 Task: Add Member Danyal to Card Card0032 in Board Board0023 in Workspace Development in Trello
Action: Mouse moved to (447, 498)
Screenshot: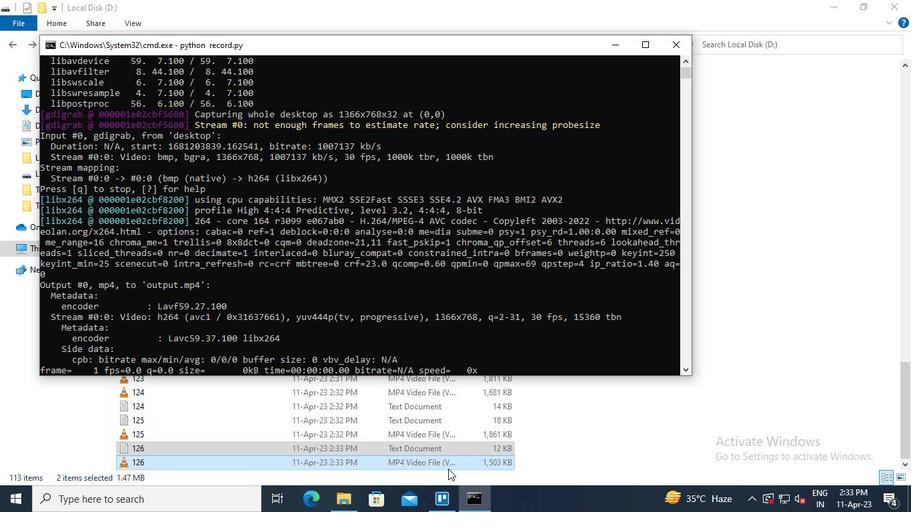 
Action: Mouse pressed left at (447, 498)
Screenshot: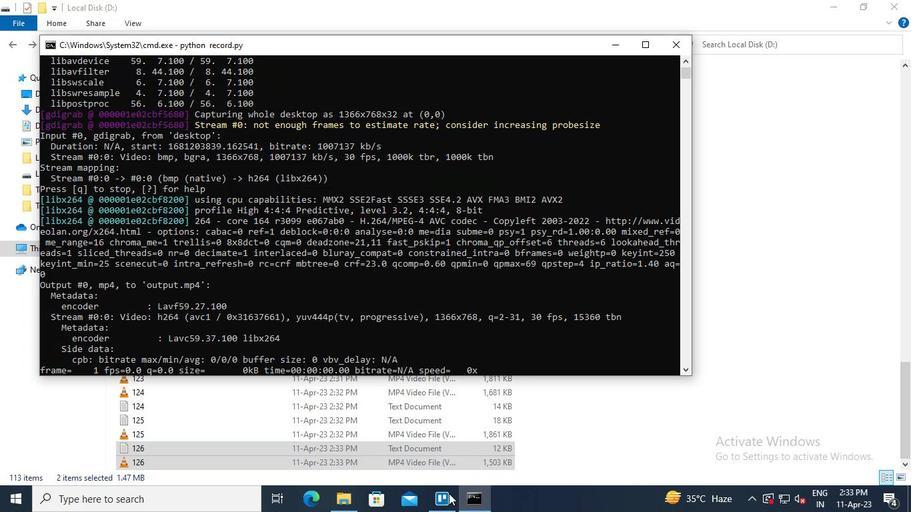 
Action: Mouse moved to (247, 424)
Screenshot: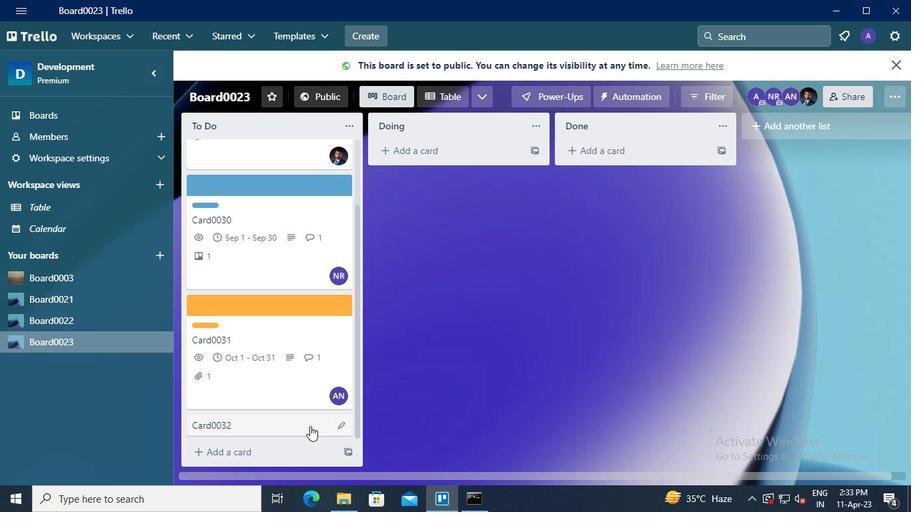 
Action: Mouse pressed left at (247, 424)
Screenshot: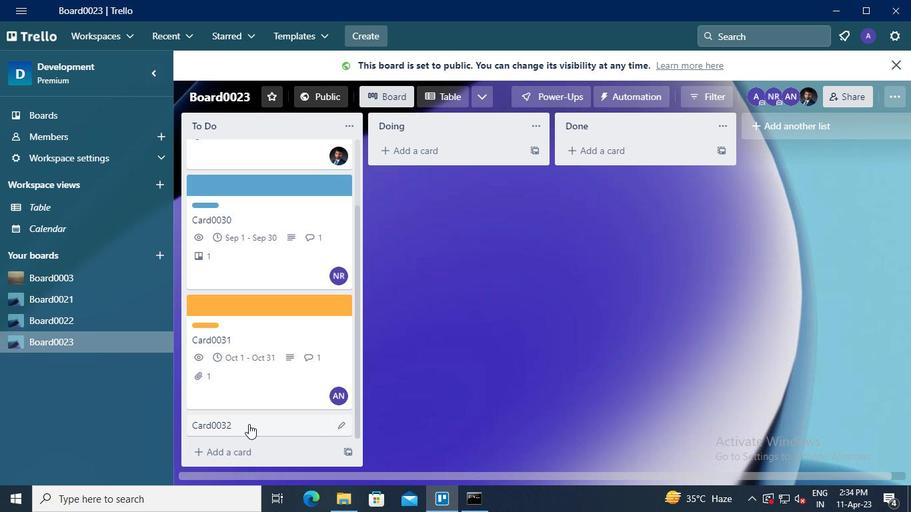 
Action: Mouse moved to (616, 176)
Screenshot: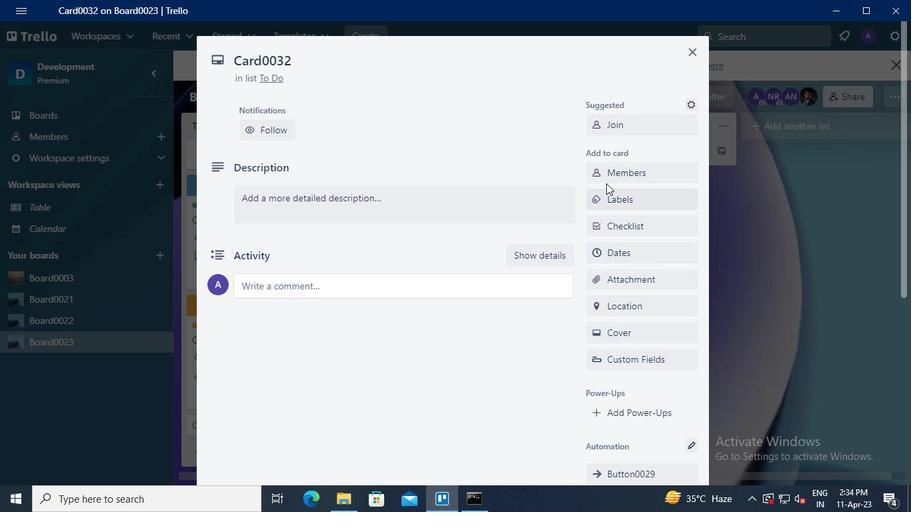 
Action: Mouse pressed left at (616, 176)
Screenshot: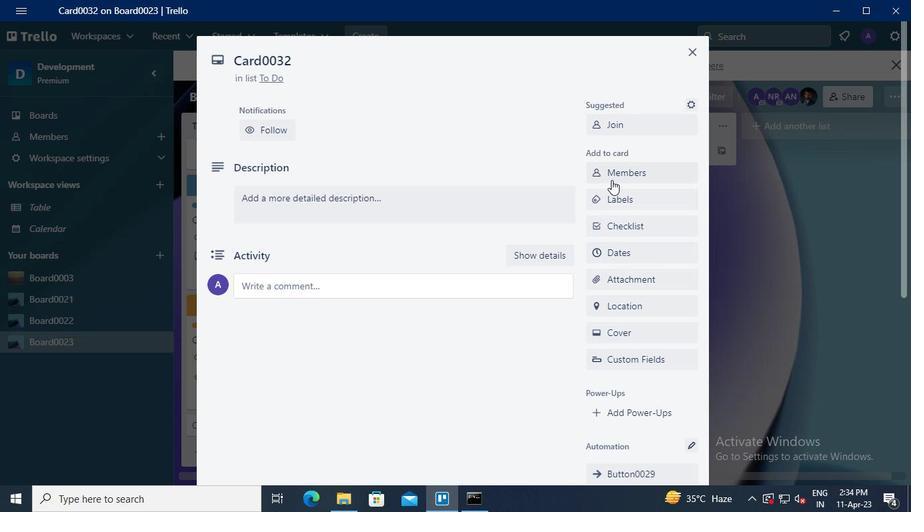 
Action: Mouse moved to (585, 195)
Screenshot: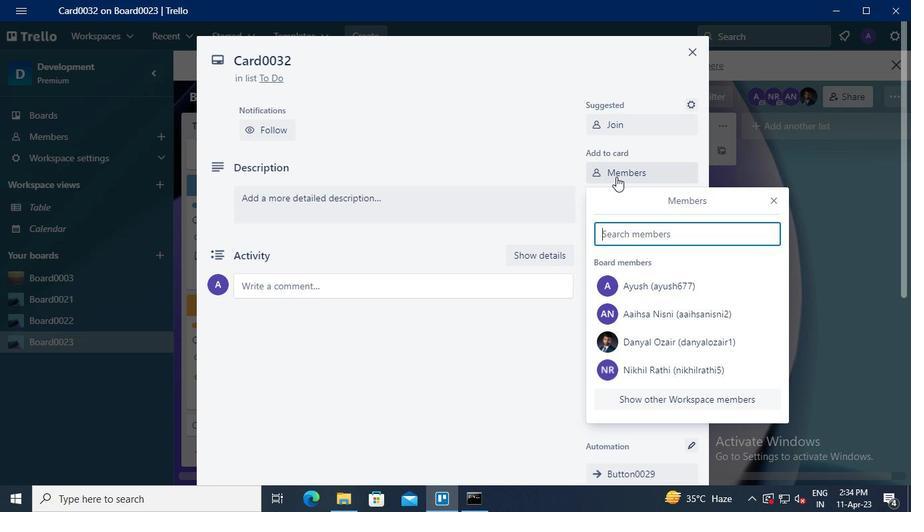 
Action: Keyboard Key.shift
Screenshot: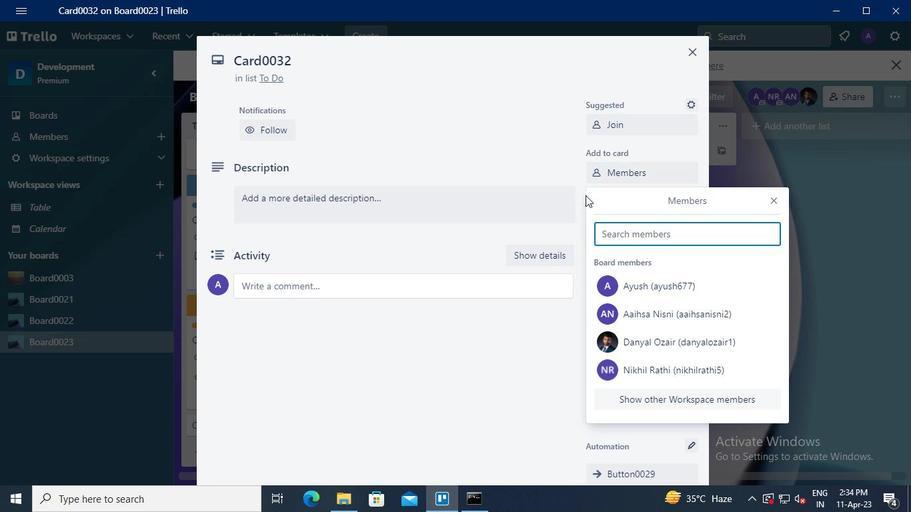 
Action: Keyboard D
Screenshot: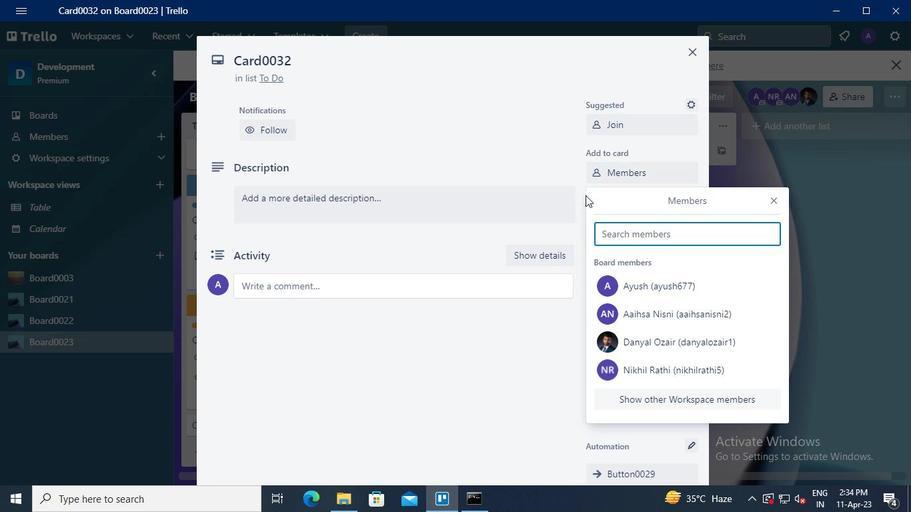 
Action: Keyboard a
Screenshot: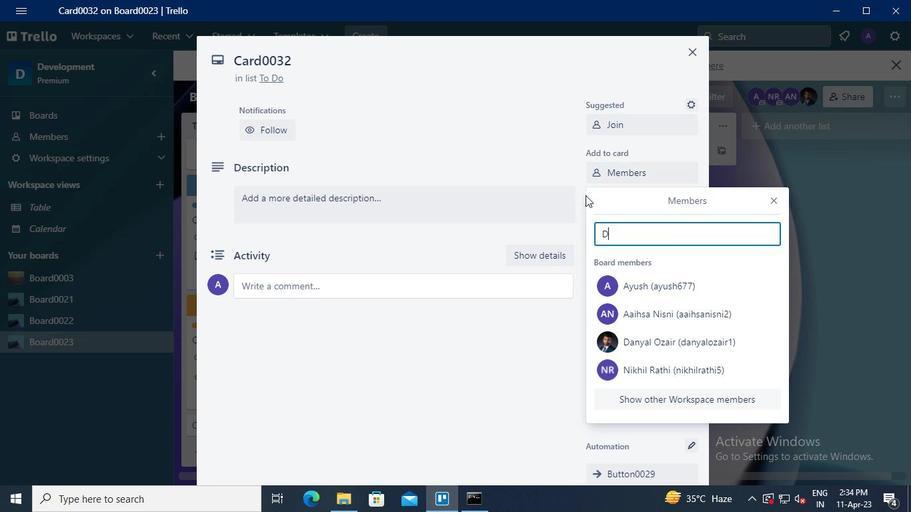 
Action: Keyboard n
Screenshot: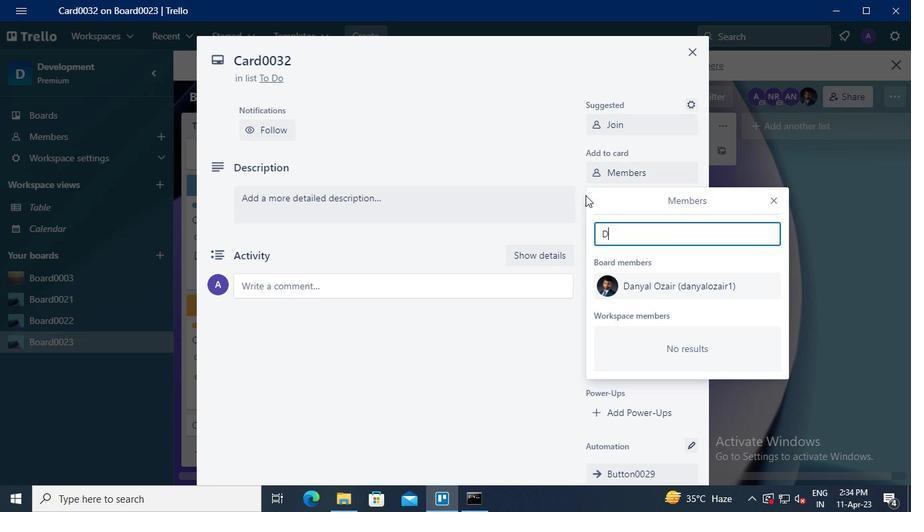 
Action: Keyboard y
Screenshot: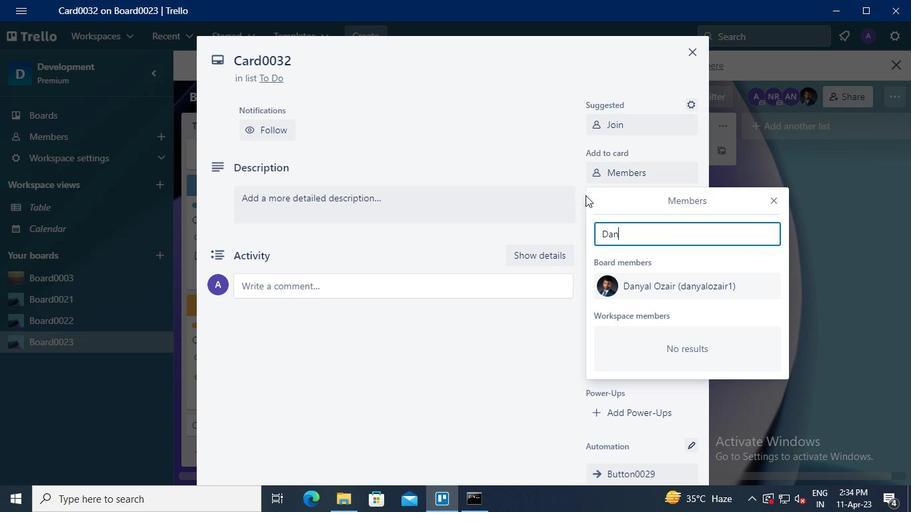 
Action: Keyboard a
Screenshot: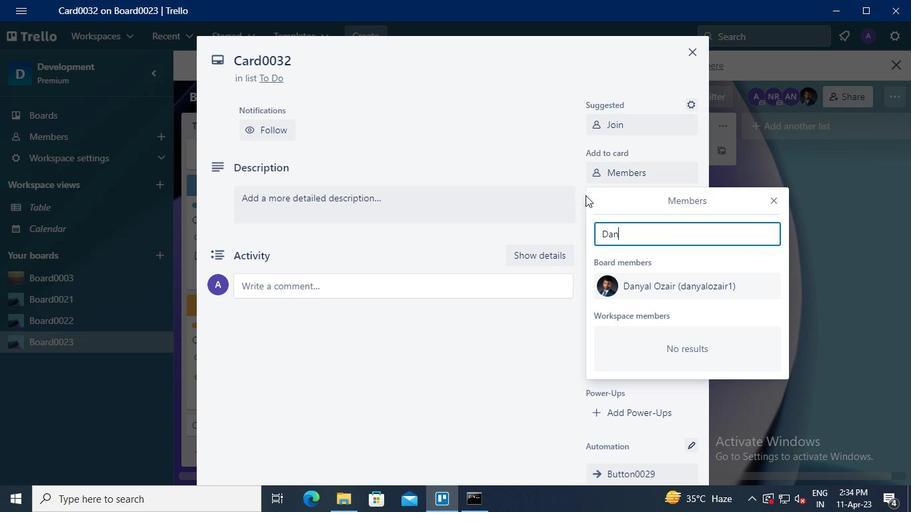 
Action: Keyboard l
Screenshot: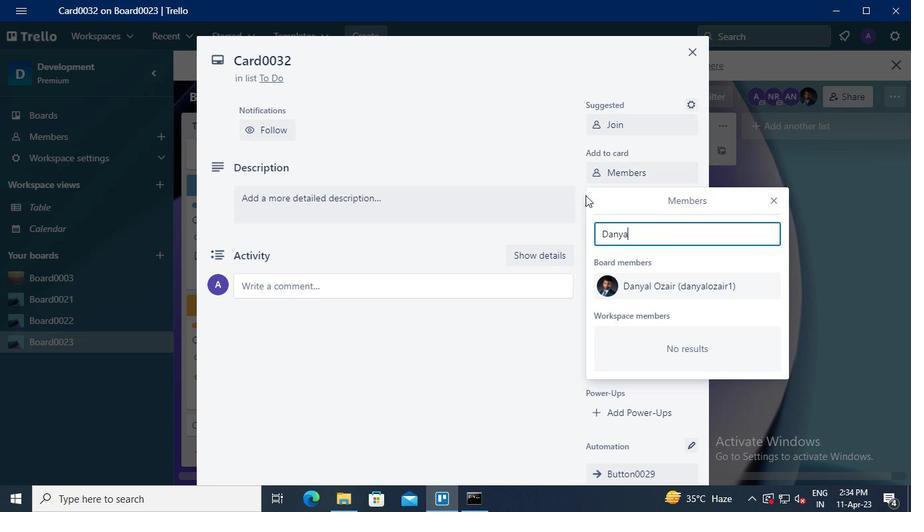 
Action: Mouse moved to (647, 286)
Screenshot: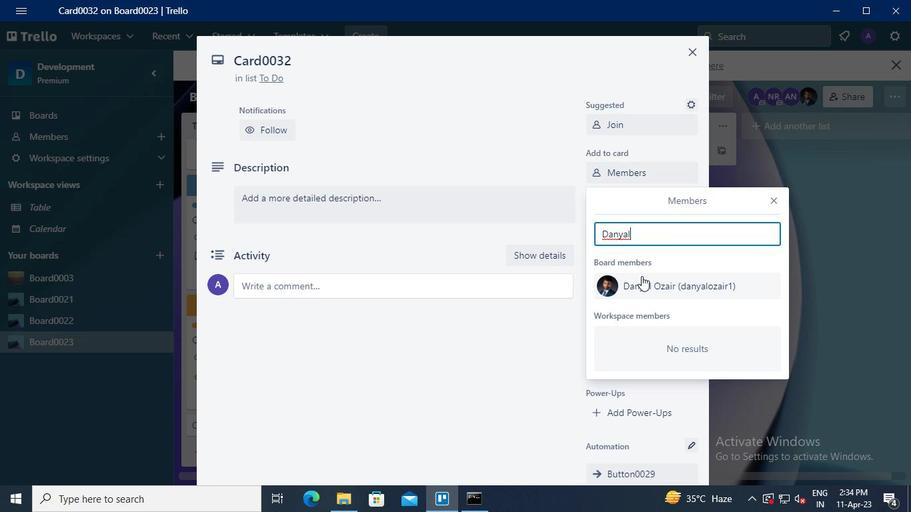 
Action: Mouse pressed left at (647, 286)
Screenshot: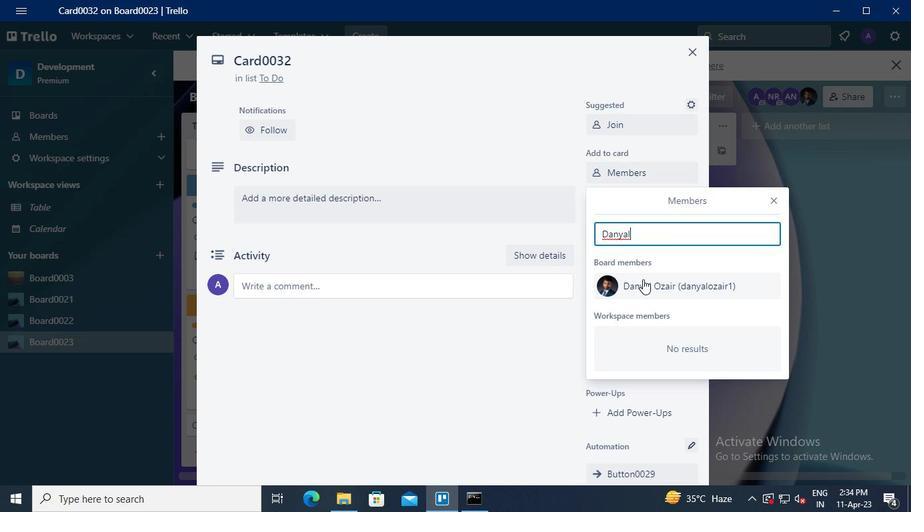 
Action: Mouse moved to (774, 200)
Screenshot: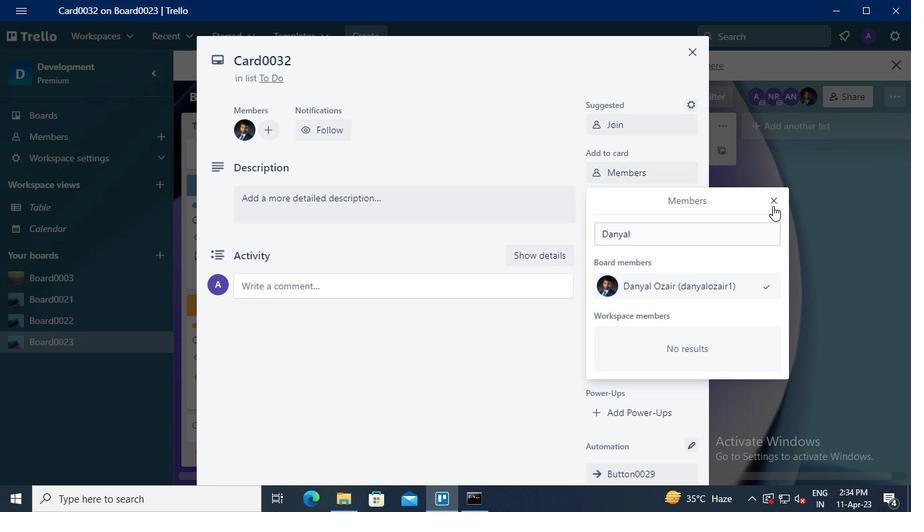 
Action: Mouse pressed left at (774, 200)
Screenshot: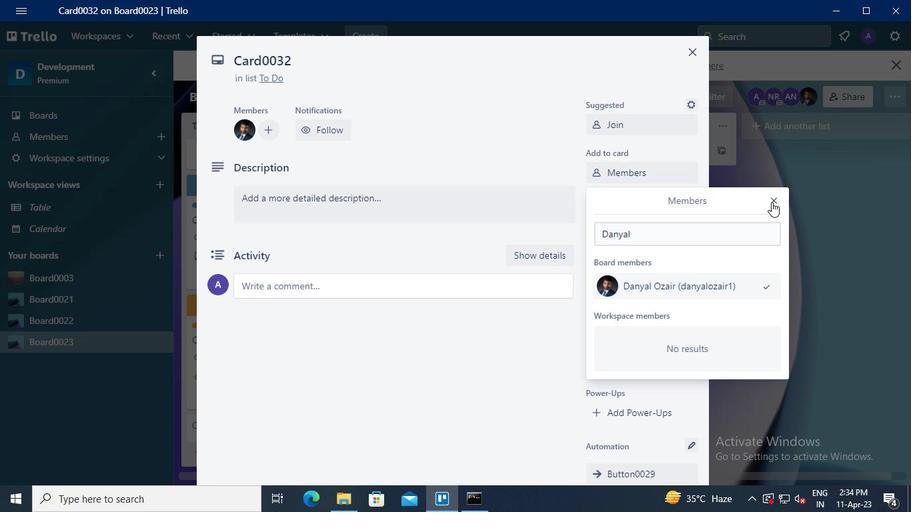 
Action: Mouse moved to (482, 500)
Screenshot: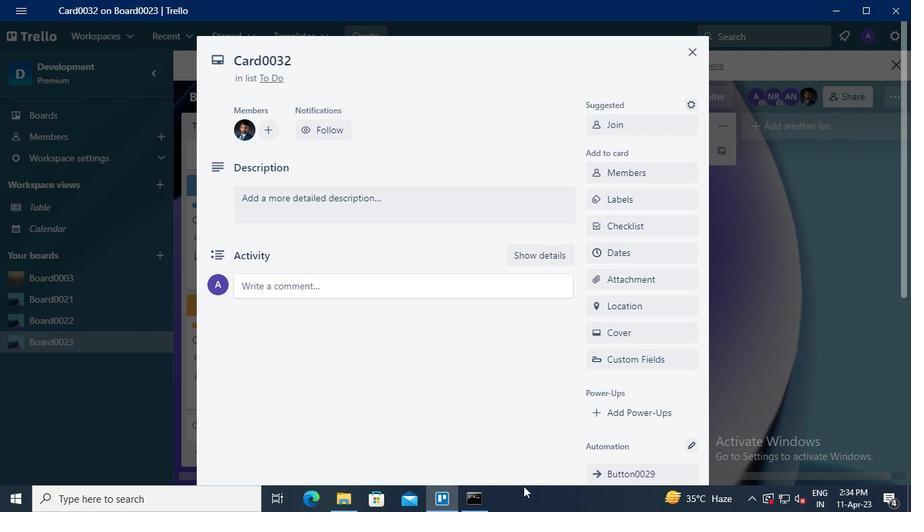 
Action: Mouse pressed left at (482, 500)
Screenshot: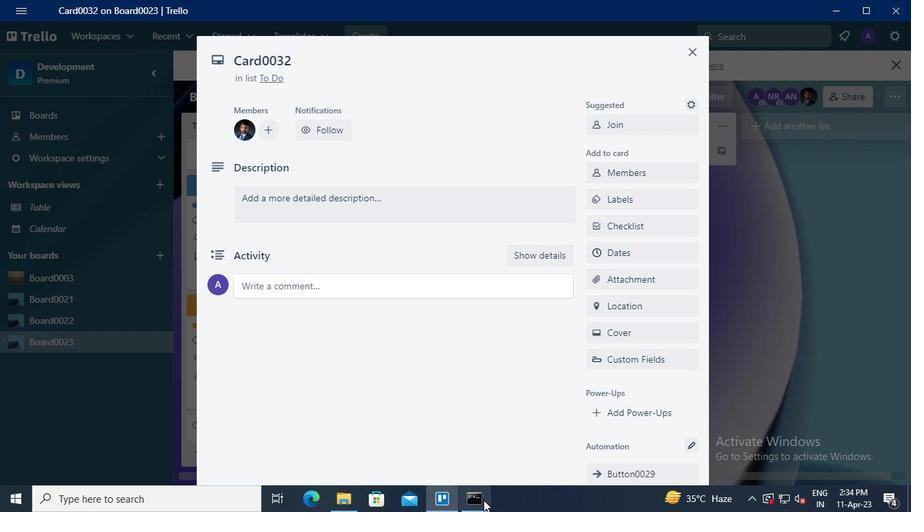 
Action: Mouse moved to (671, 48)
Screenshot: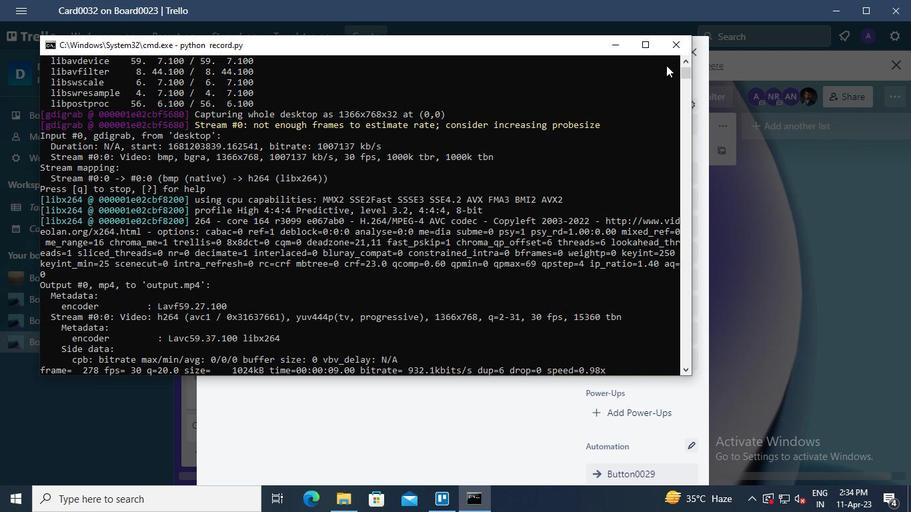 
Action: Mouse pressed left at (671, 48)
Screenshot: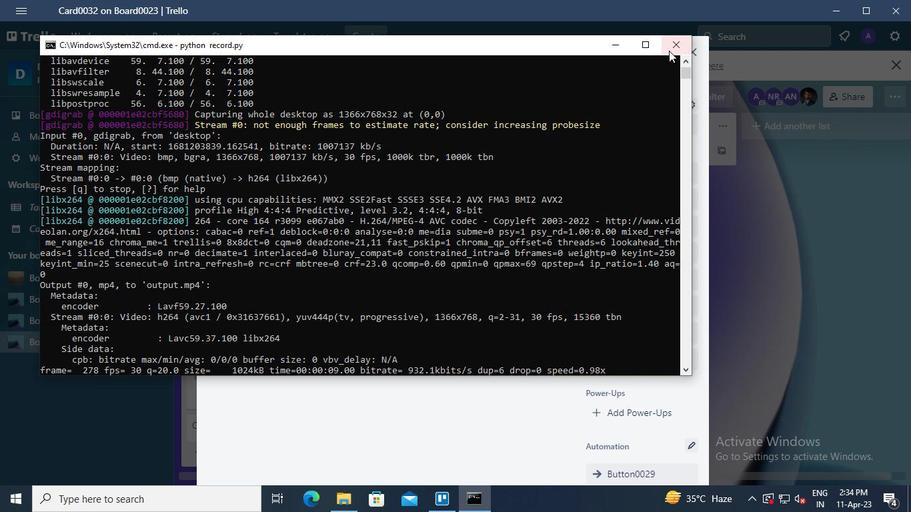 
